 Task: Use Celestial Body Short Effect in this video Movie B.mp4
Action: Mouse moved to (315, 141)
Screenshot: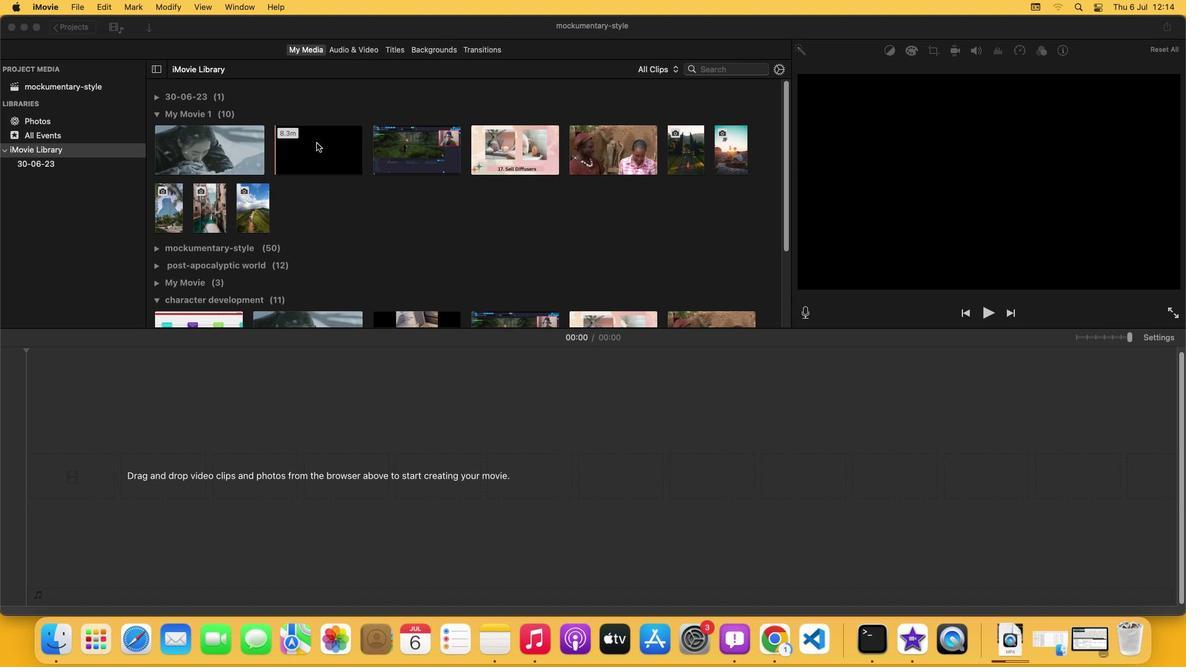 
Action: Mouse pressed left at (315, 141)
Screenshot: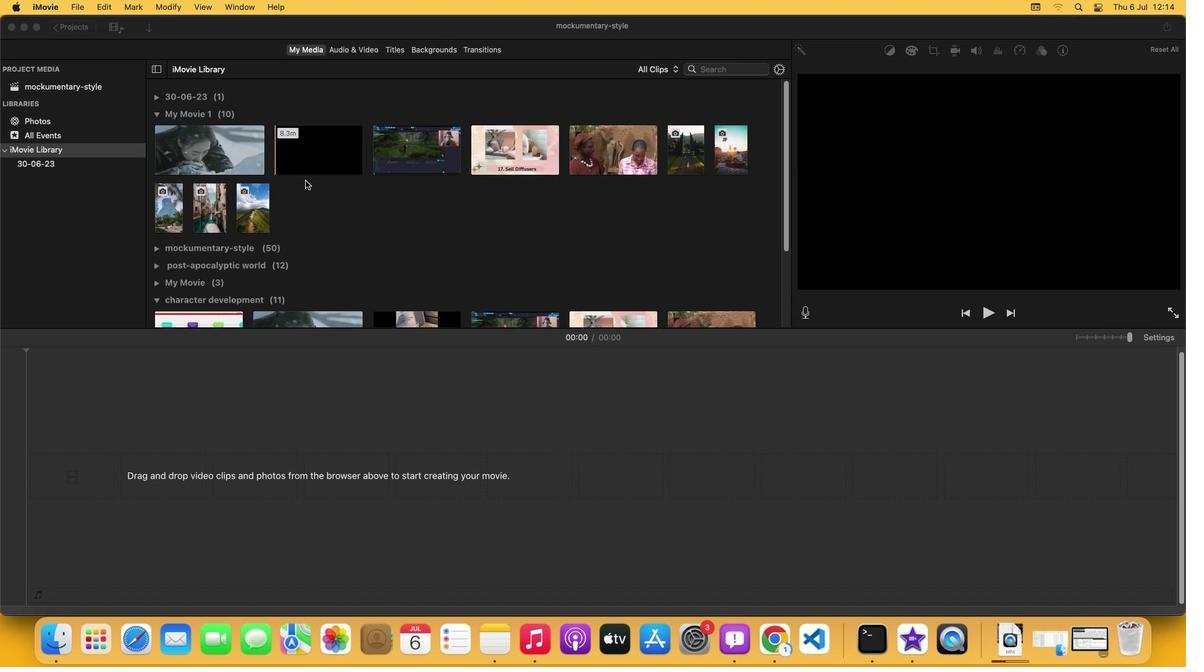 
Action: Mouse moved to (355, 43)
Screenshot: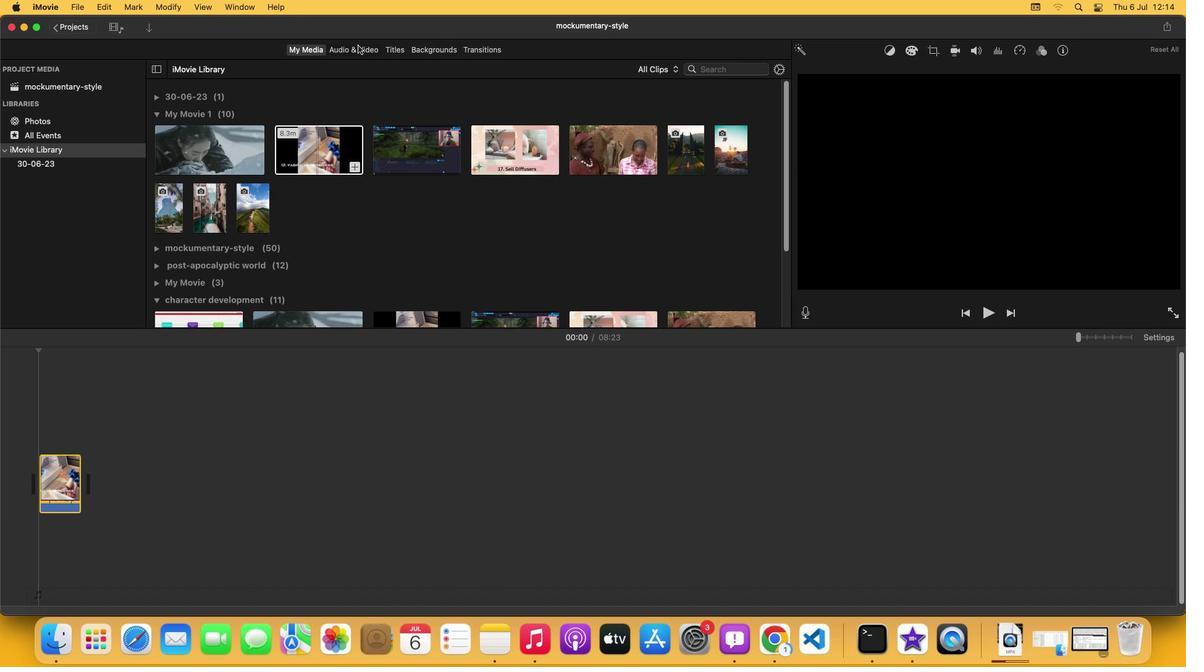 
Action: Mouse pressed left at (355, 43)
Screenshot: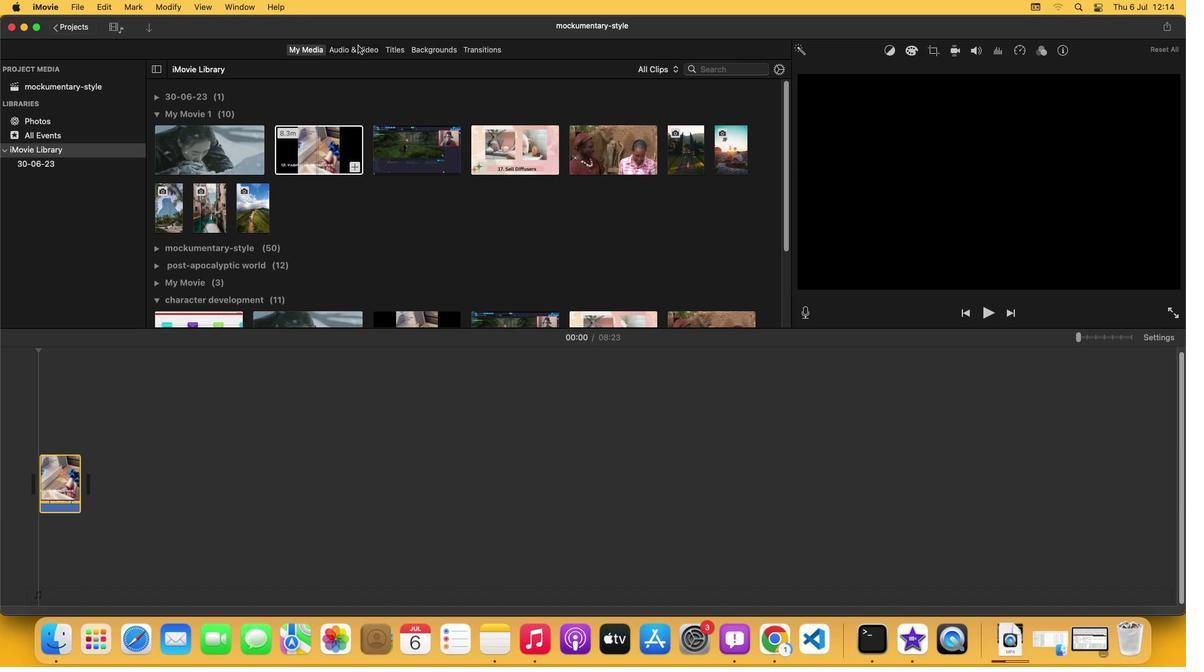 
Action: Mouse moved to (237, 205)
Screenshot: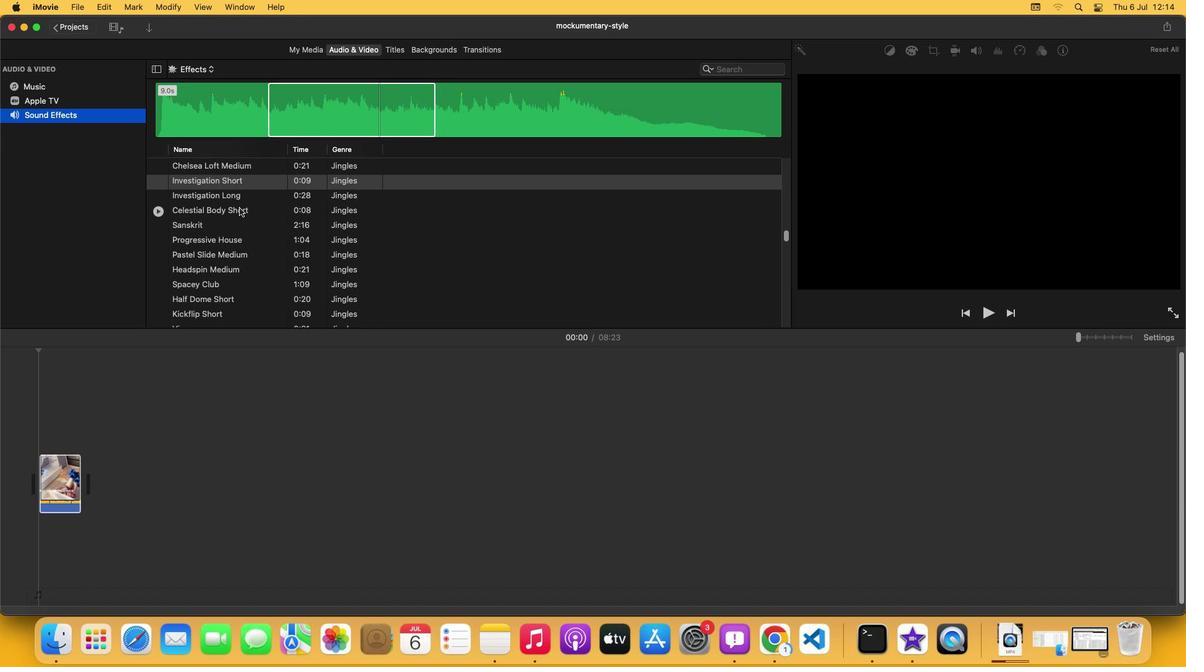 
Action: Mouse pressed left at (237, 205)
Screenshot: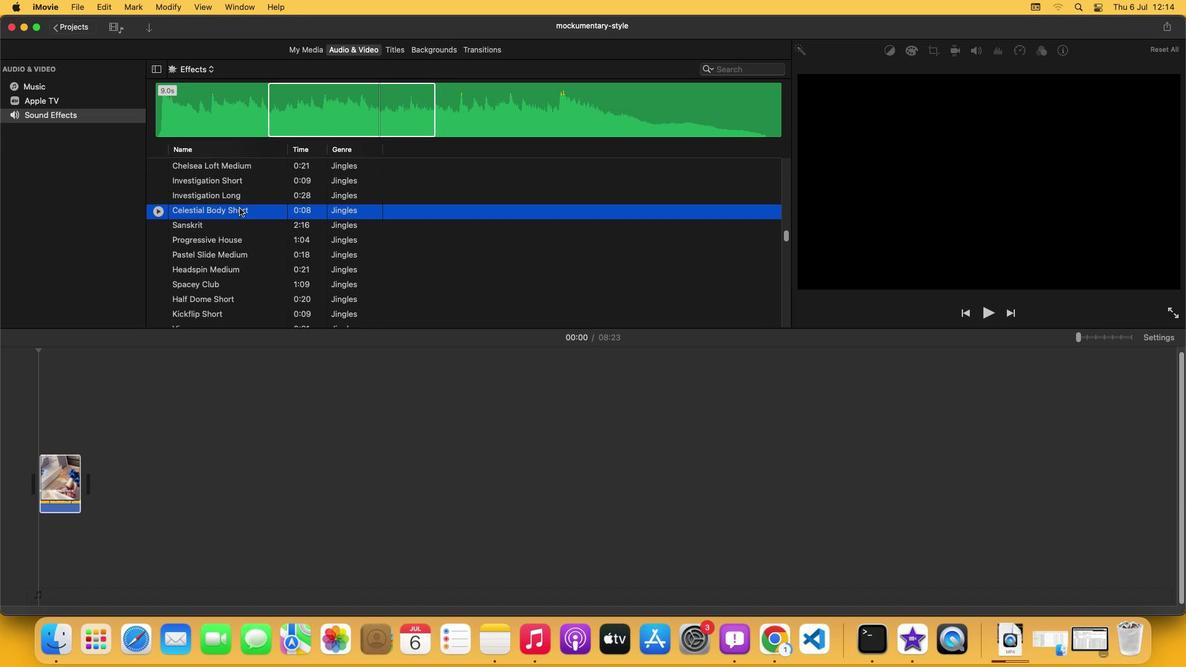 
Action: Mouse moved to (237, 111)
Screenshot: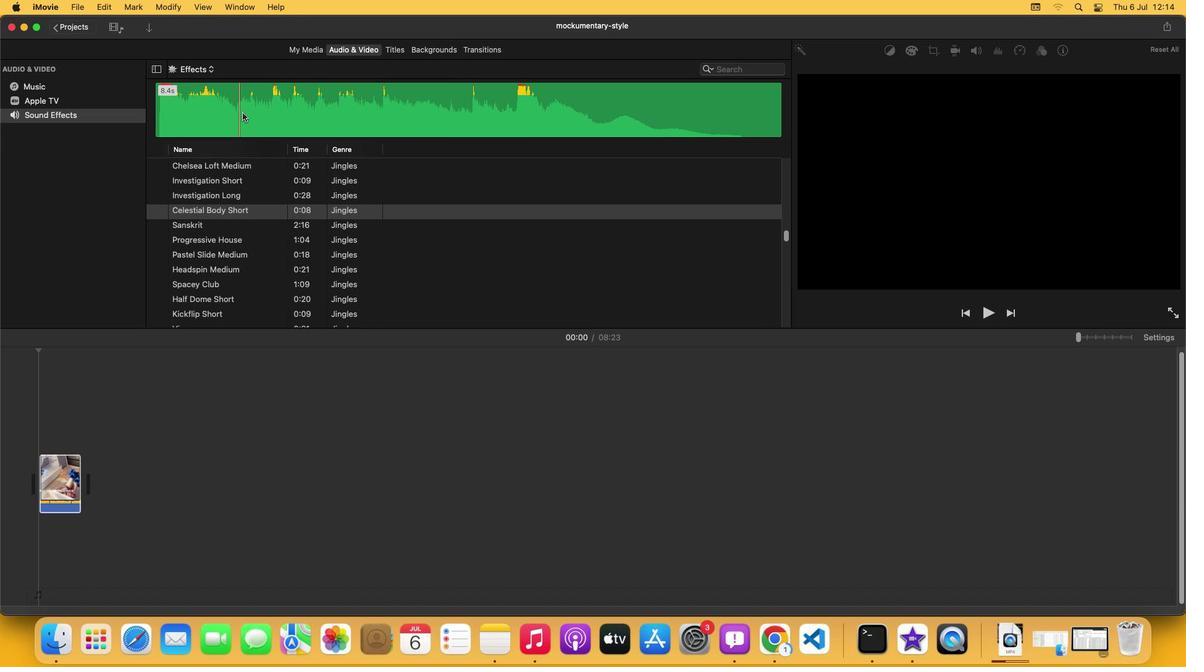 
Action: Mouse pressed left at (237, 111)
Screenshot: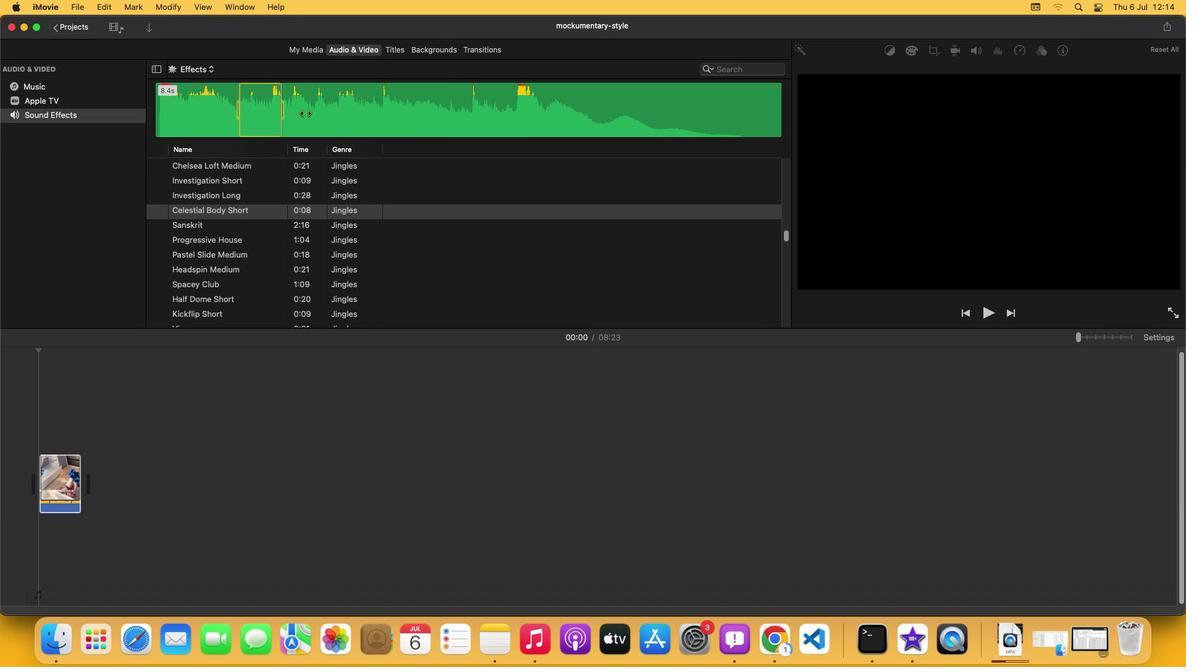 
Action: Mouse moved to (312, 111)
Screenshot: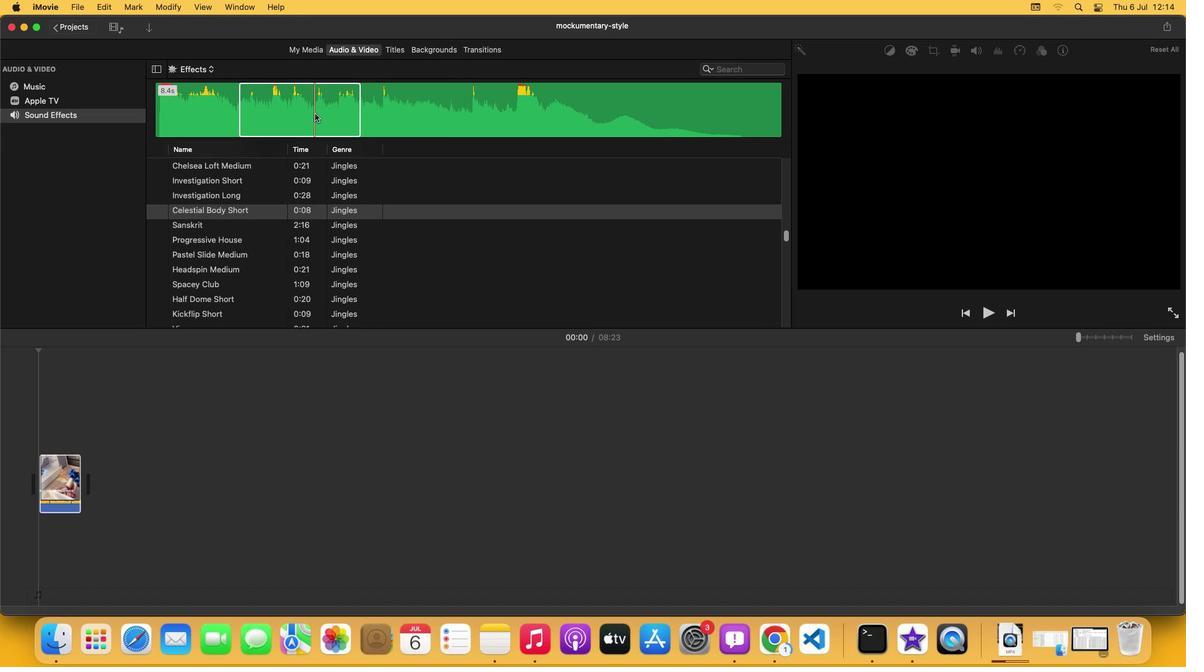 
Action: Mouse pressed left at (312, 111)
Screenshot: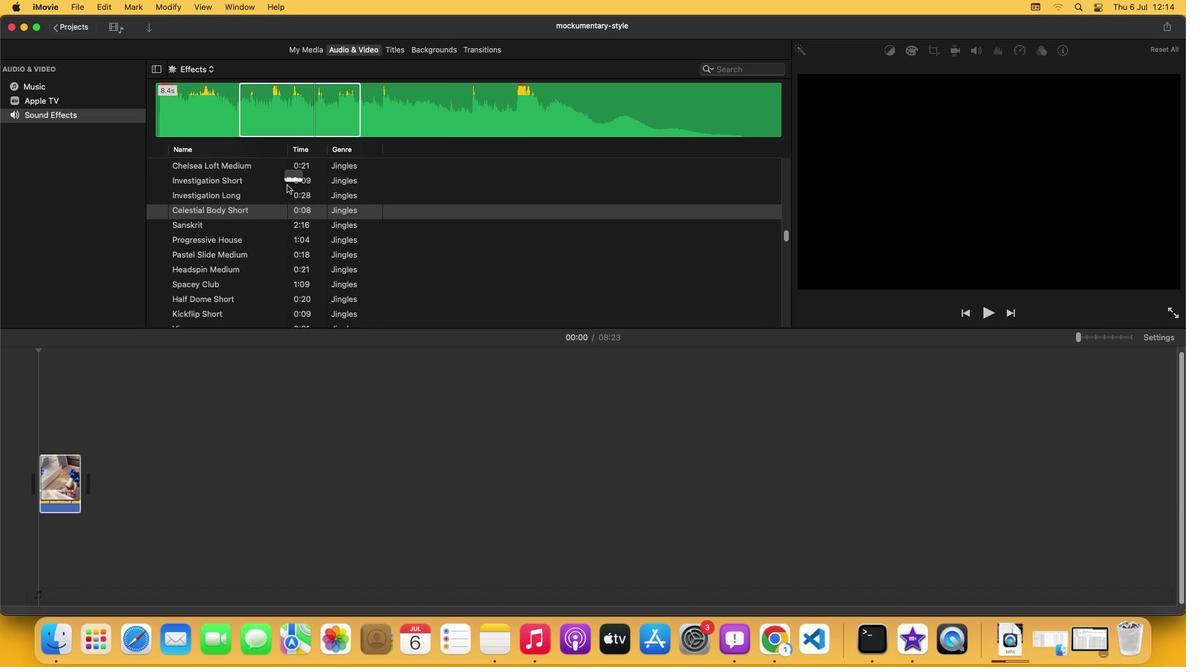 
Action: Mouse moved to (145, 526)
Screenshot: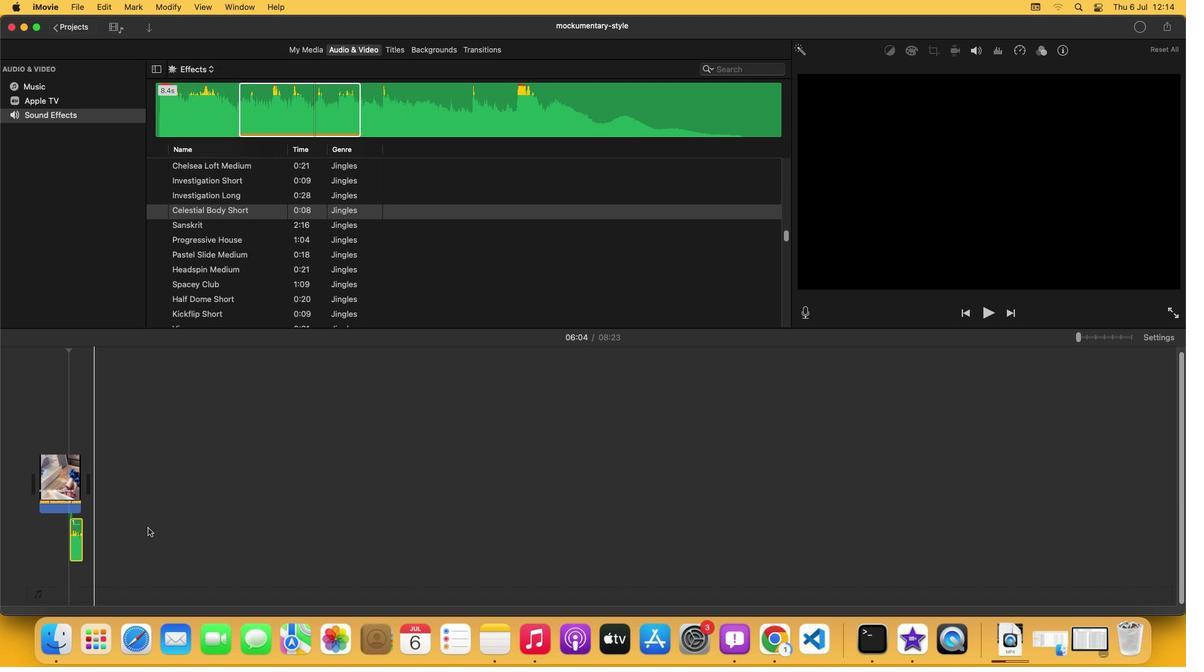 
